 Task: Create New Customer with Customer Name: EggHolic, Billing Address Line1: 2761 Fieldcrest Road, Billing Address Line2:  New York, Billing Address Line3:  New York 10005
Action: Mouse pressed left at (176, 34)
Screenshot: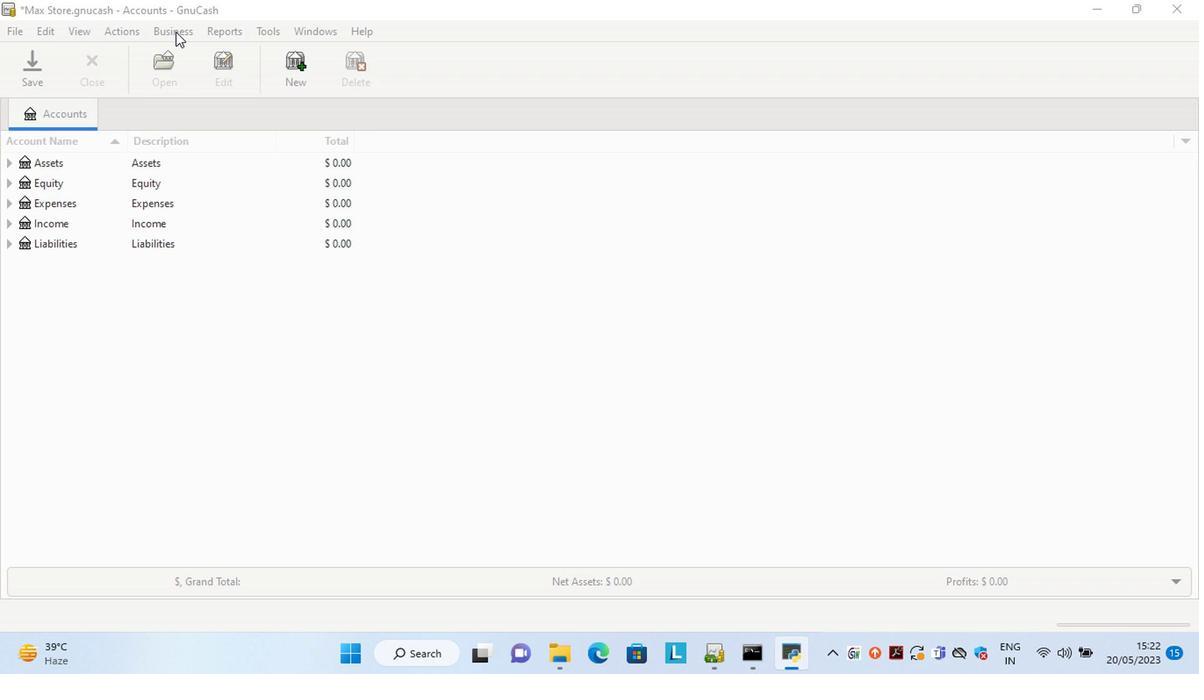 
Action: Mouse moved to (361, 76)
Screenshot: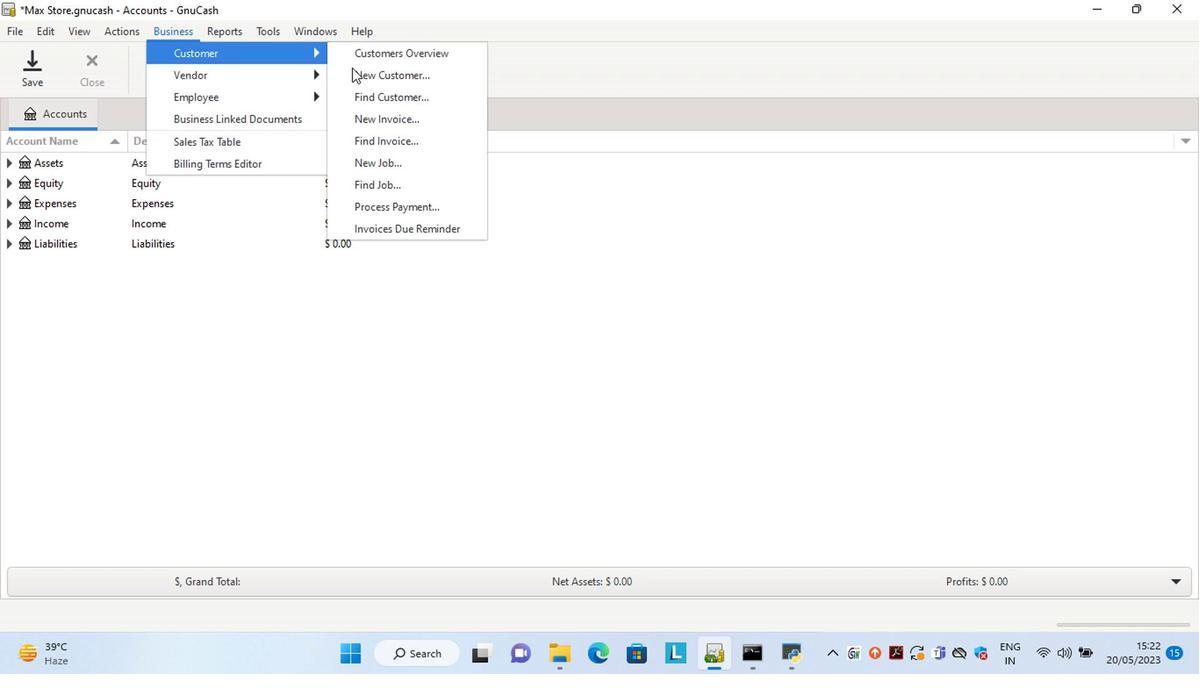 
Action: Mouse pressed left at (361, 76)
Screenshot: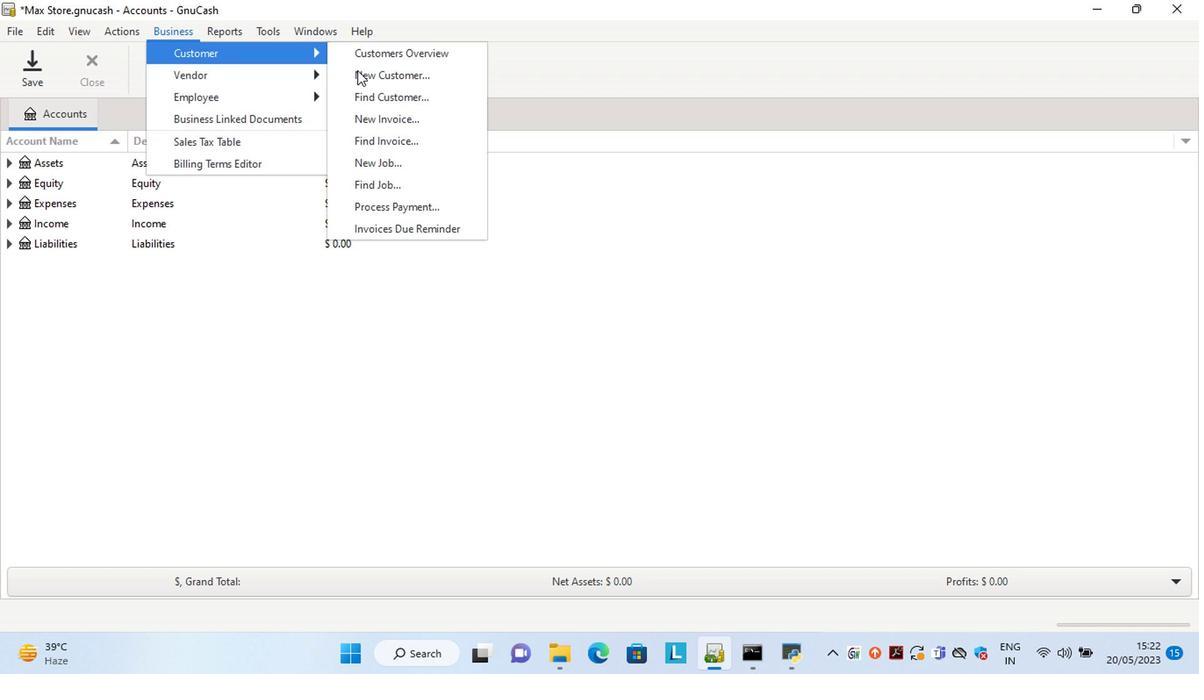 
Action: Mouse moved to (915, 243)
Screenshot: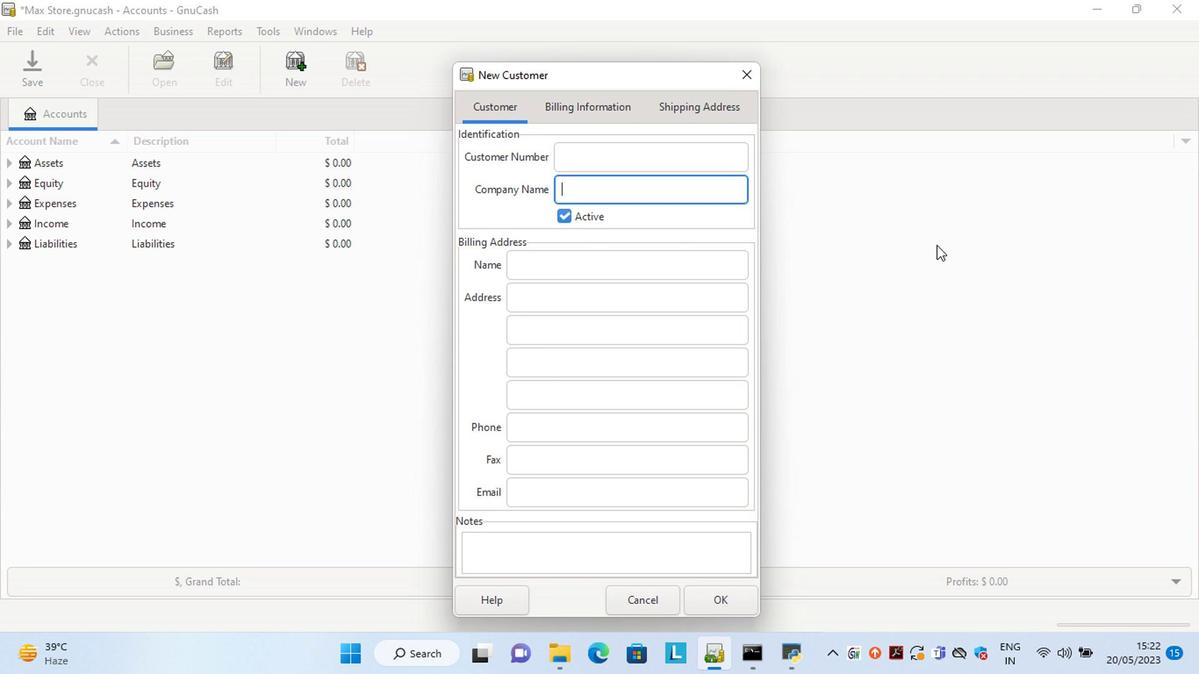
Action: Key pressed <Key.shift>Egg<Key.shift>Holic<Key.tab><Key.tab><Key.tab>2761<Key.space><Key.shift>Fieldcrest<Key.space><Key.shift>Road<Key.tab>n<Key.tab>n<Key.tab>
Screenshot: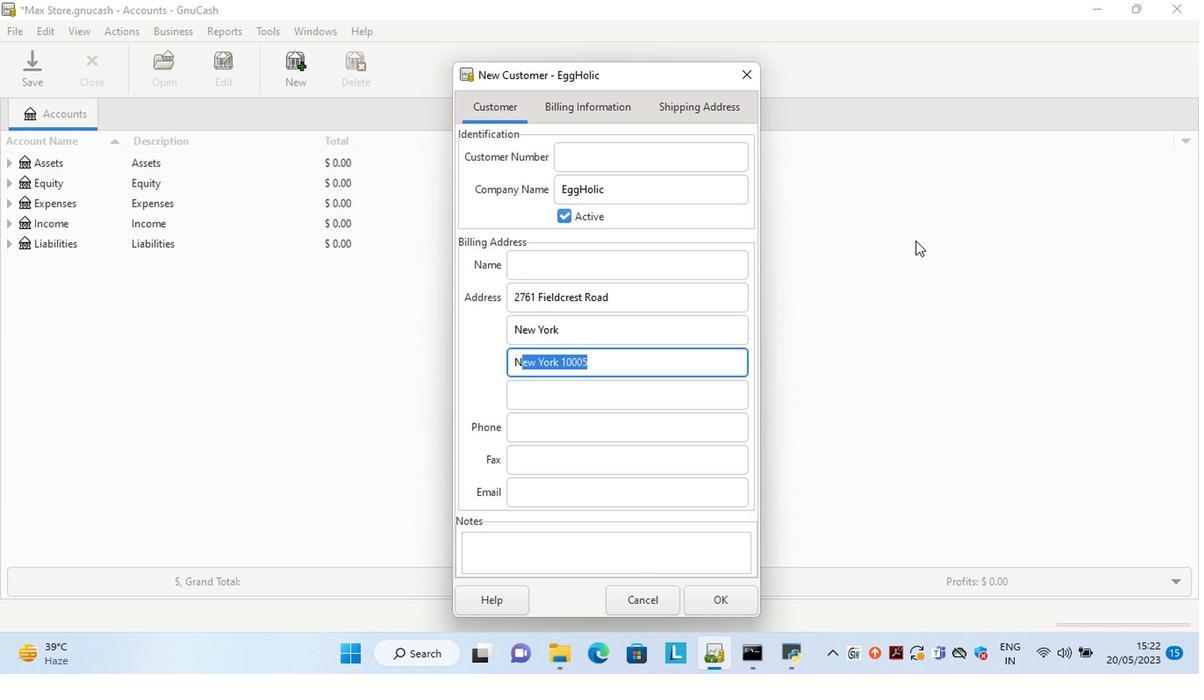 
Action: Mouse moved to (729, 602)
Screenshot: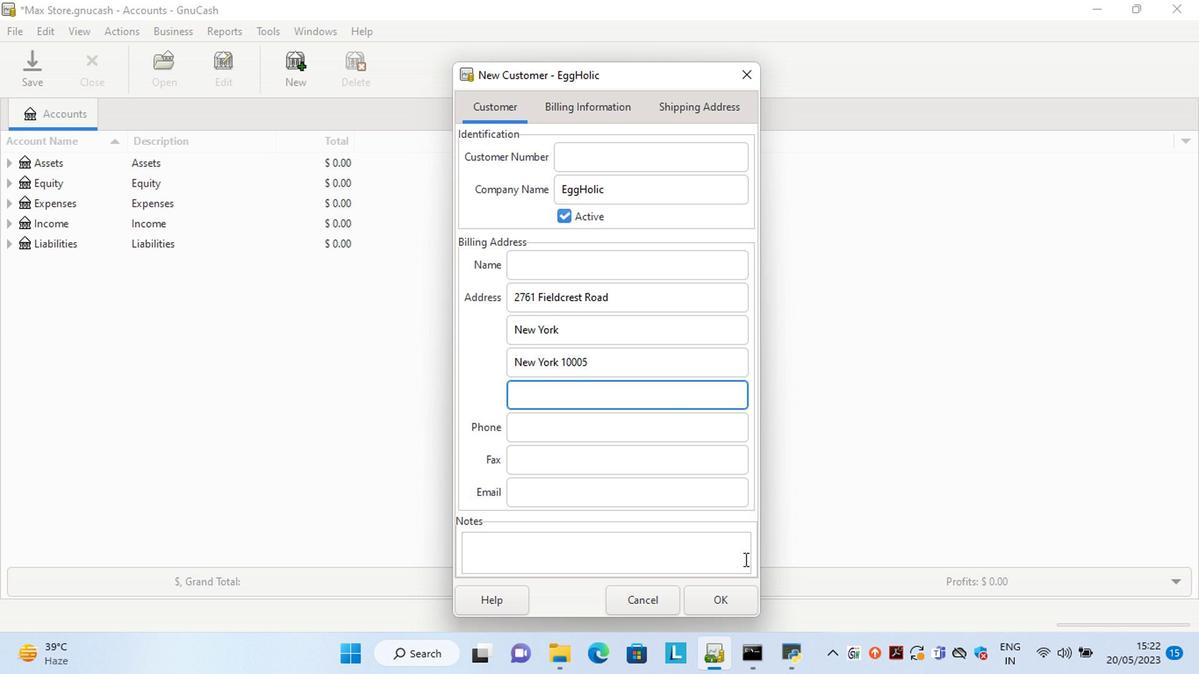 
Action: Mouse pressed left at (729, 602)
Screenshot: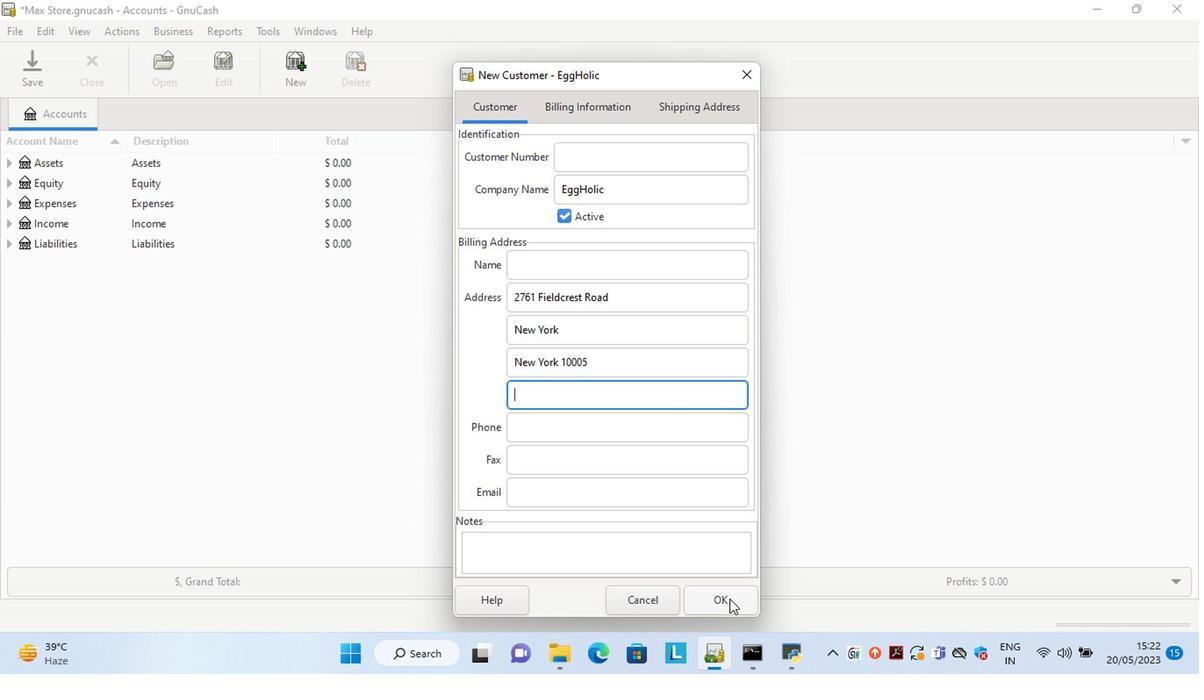 
